 Task: Create Card Donor Stewardship Performance Review in Board Website Design and Development to Workspace Information Technology Consulting. Create Card Home Decor Review in Board Social Media Influencer Analytics and Reporting to Workspace Information Technology Consulting. Create Card Board Meeting Preparation in Board Customer Service Feedback Loop Implementation and Management to Workspace Information Technology Consulting
Action: Mouse moved to (45, 350)
Screenshot: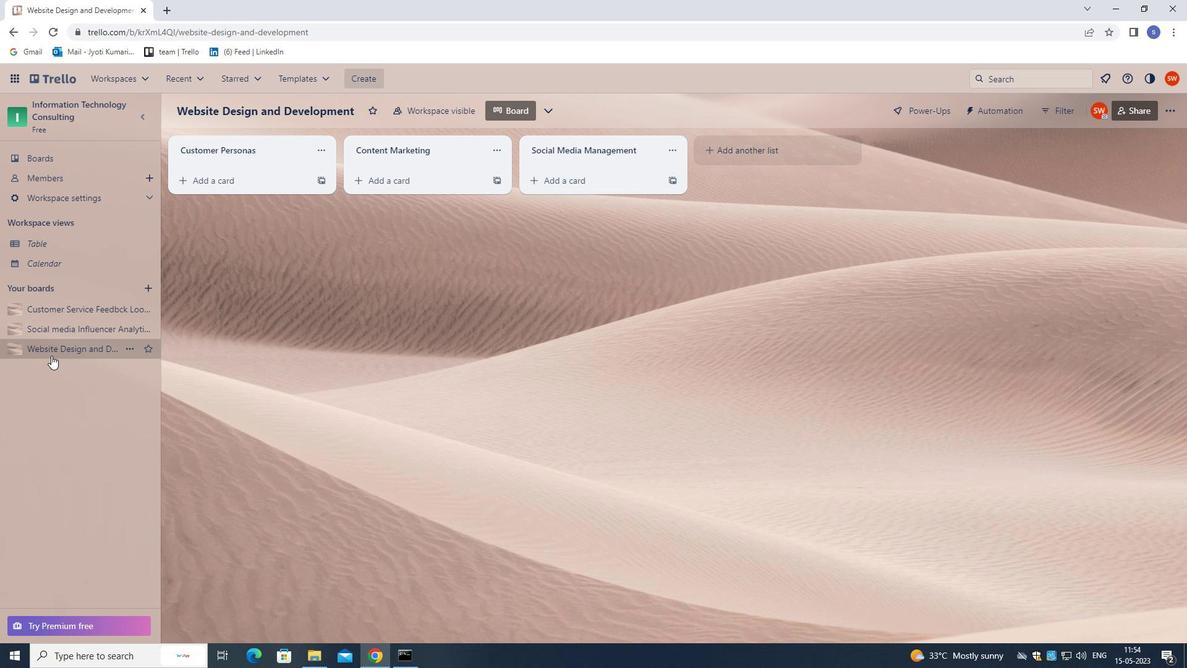 
Action: Mouse pressed left at (45, 350)
Screenshot: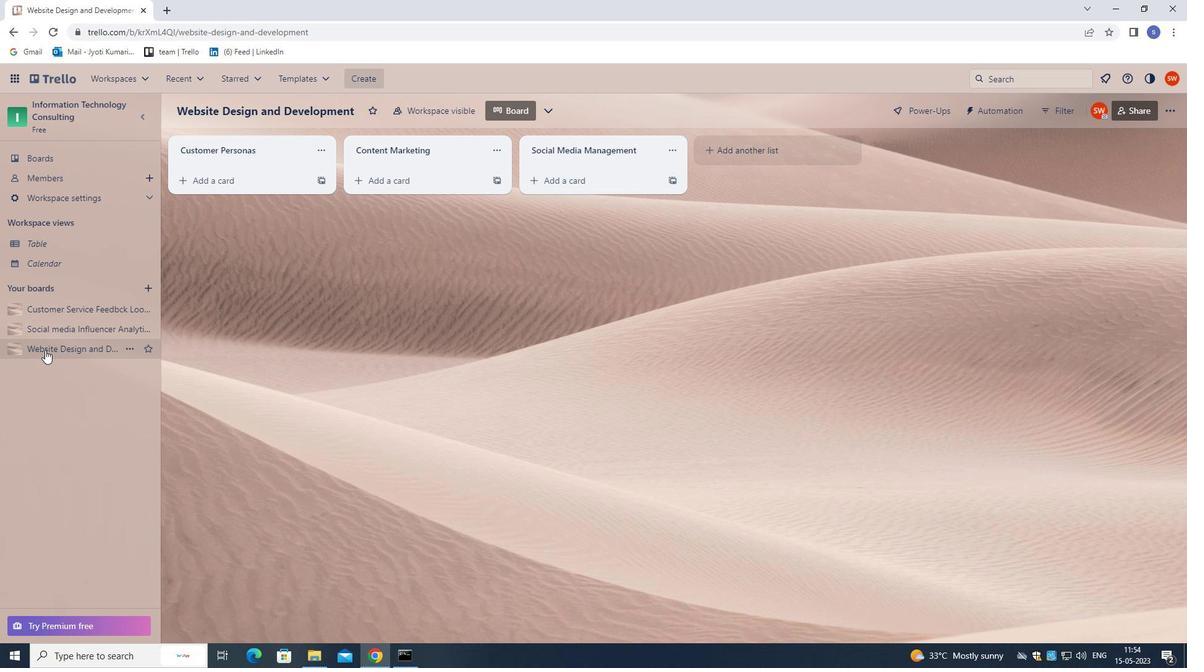 
Action: Mouse moved to (238, 183)
Screenshot: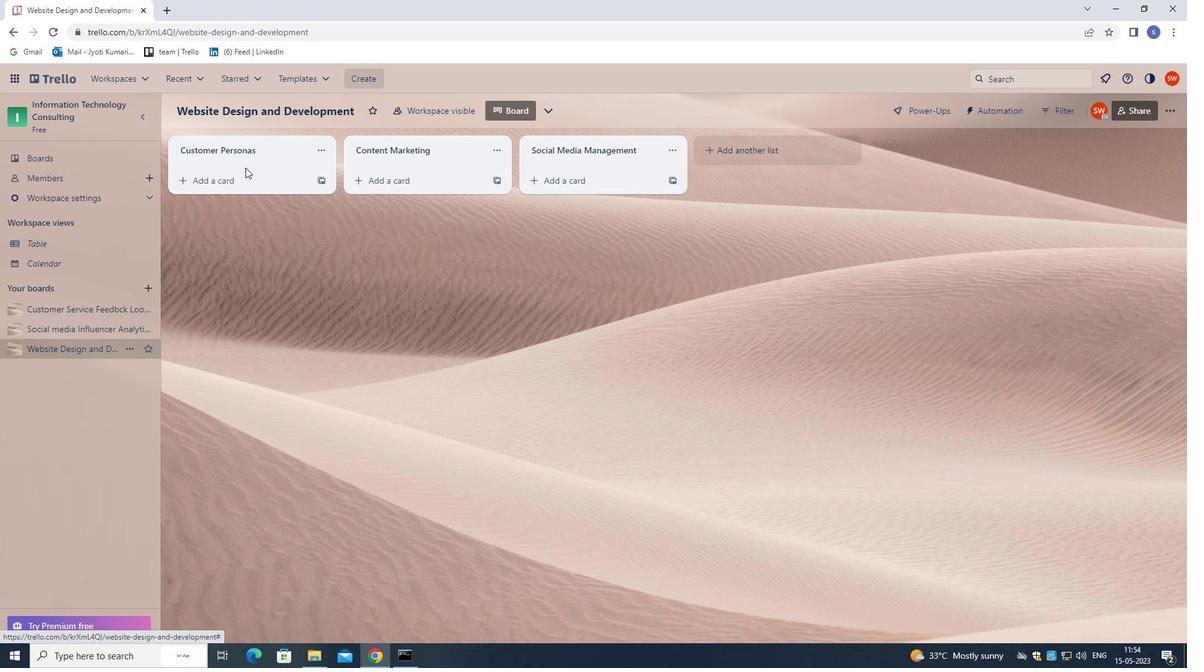 
Action: Mouse pressed left at (238, 183)
Screenshot: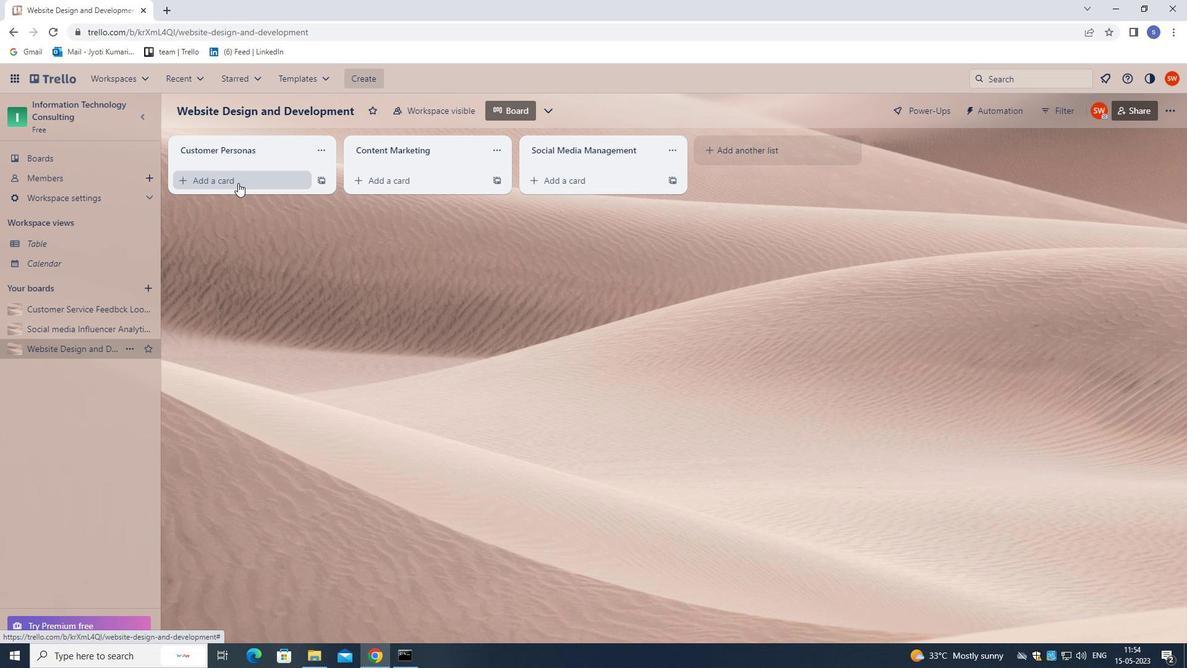 
Action: Mouse moved to (465, 408)
Screenshot: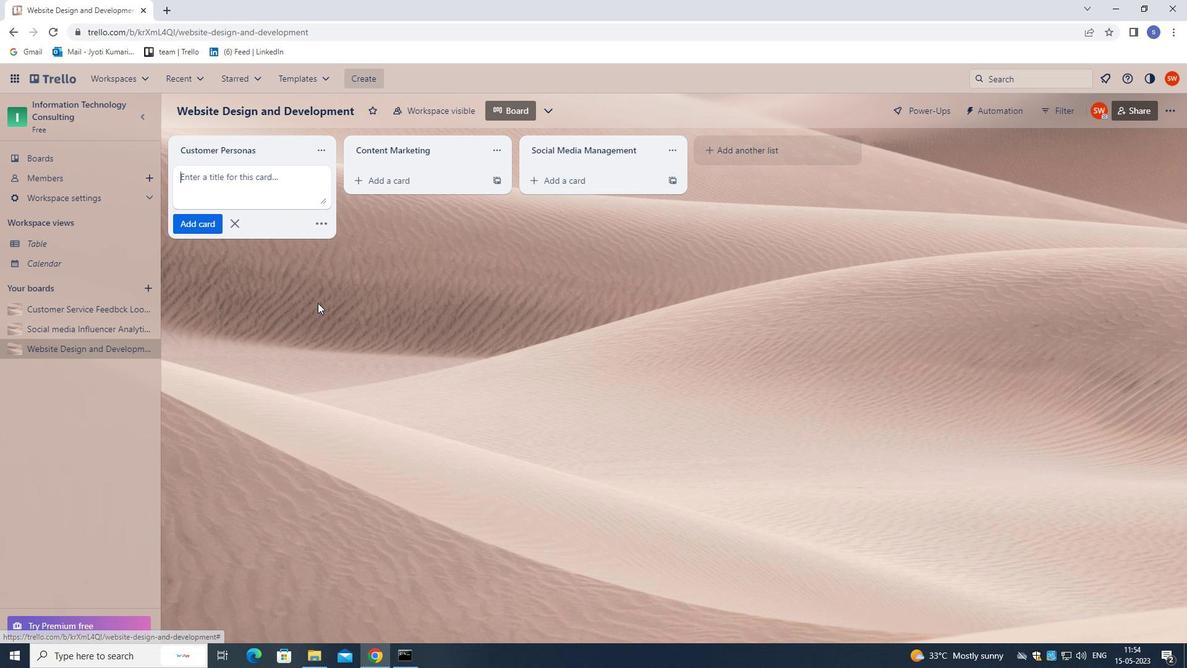 
Action: Key pressed <Key.shift>DONOR<Key.space><Key.shift><Key.shift>STEWARDSHIP<Key.space><Key.shift>PERFORMANCE<Key.space><Key.shift><Key.shift><Key.shift><Key.shift><Key.shift><Key.shift>REVIEW<Key.enter>
Screenshot: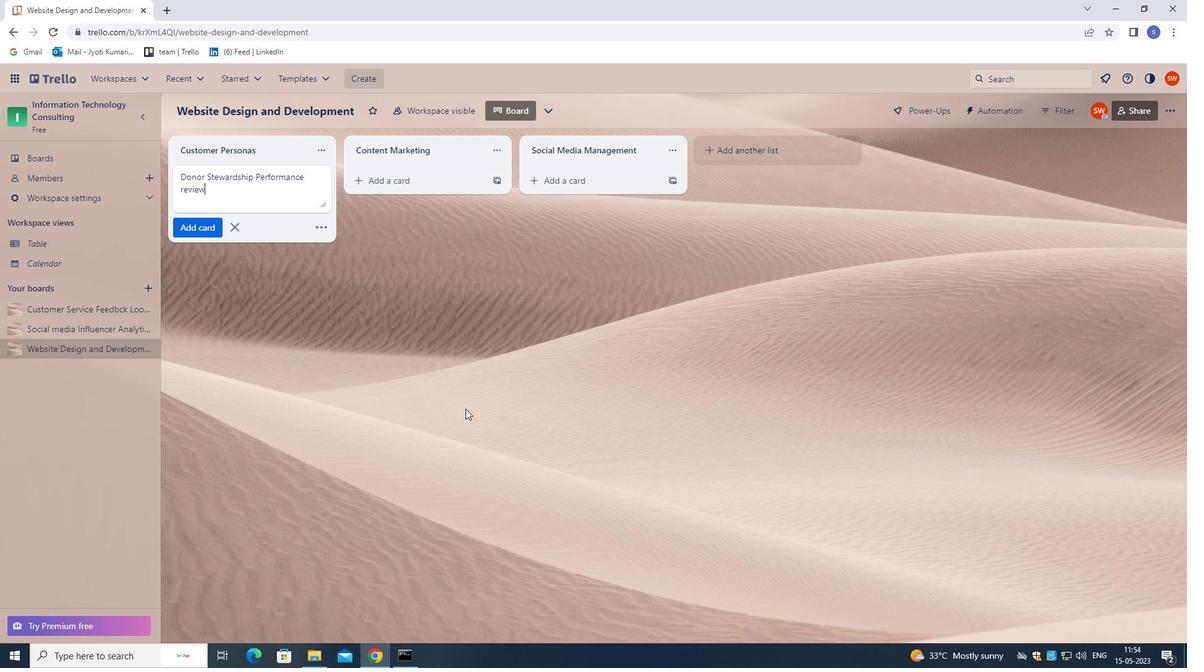 
Action: Mouse moved to (47, 327)
Screenshot: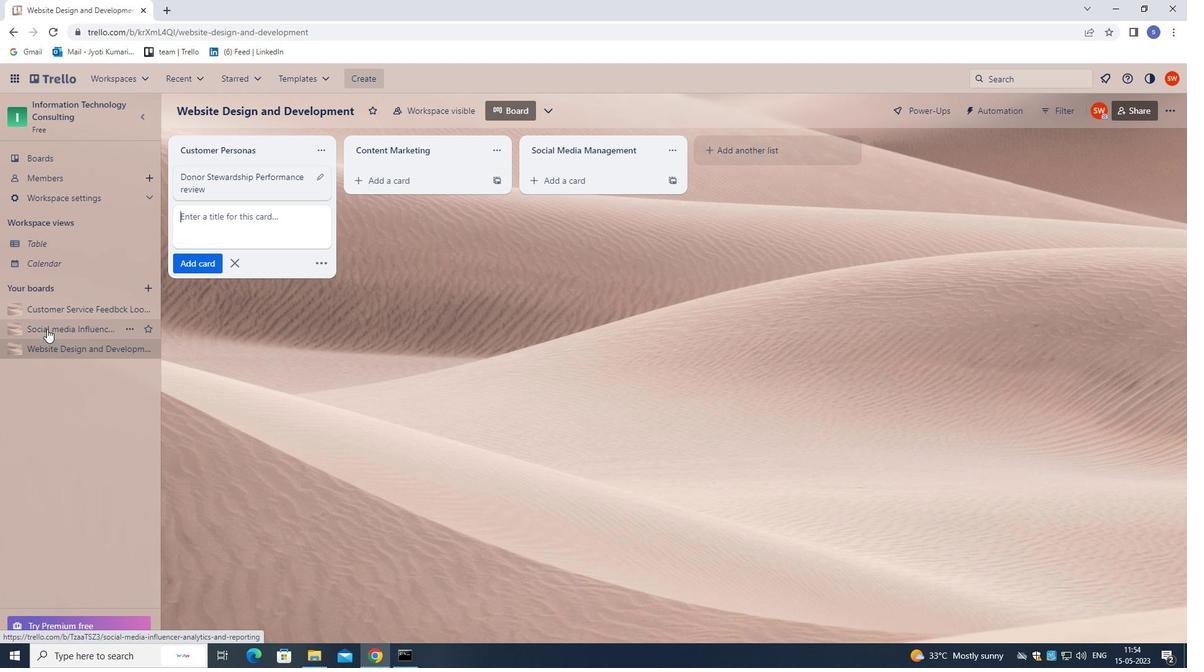 
Action: Mouse pressed left at (47, 327)
Screenshot: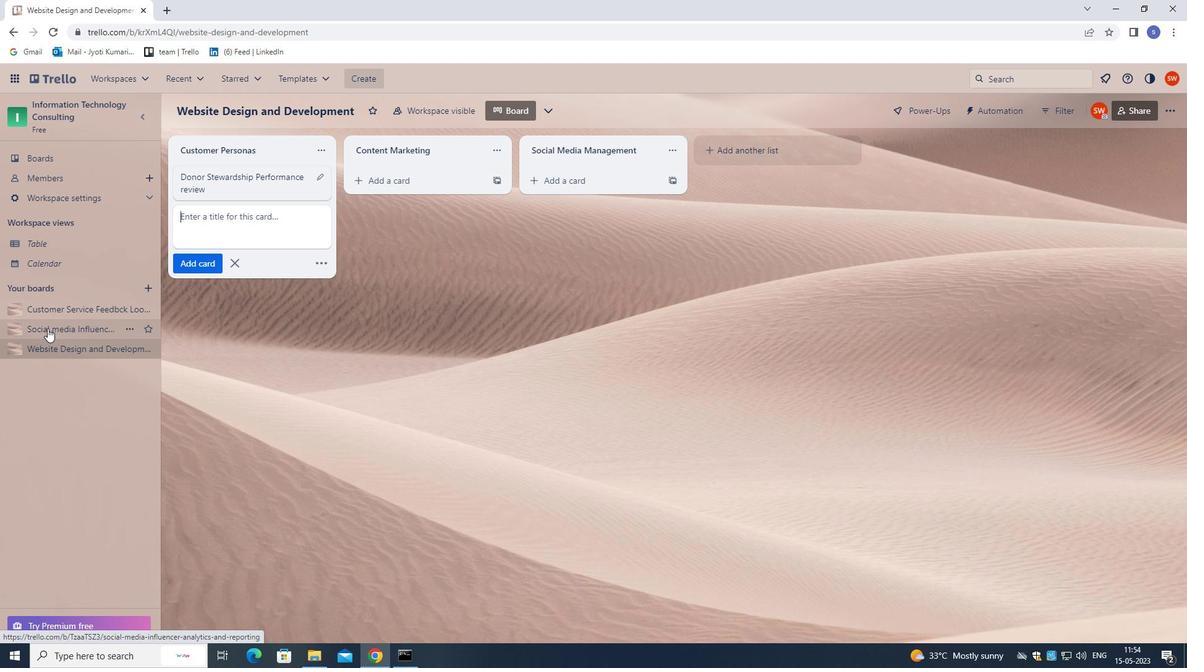 
Action: Mouse moved to (246, 184)
Screenshot: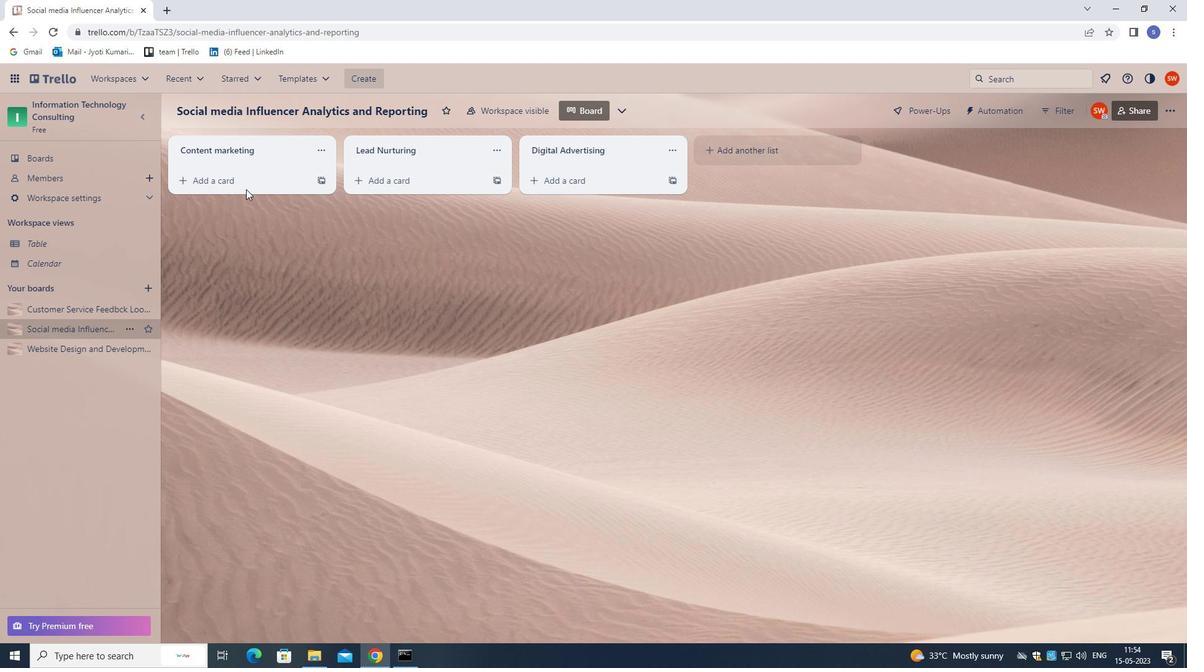 
Action: Mouse pressed left at (246, 184)
Screenshot: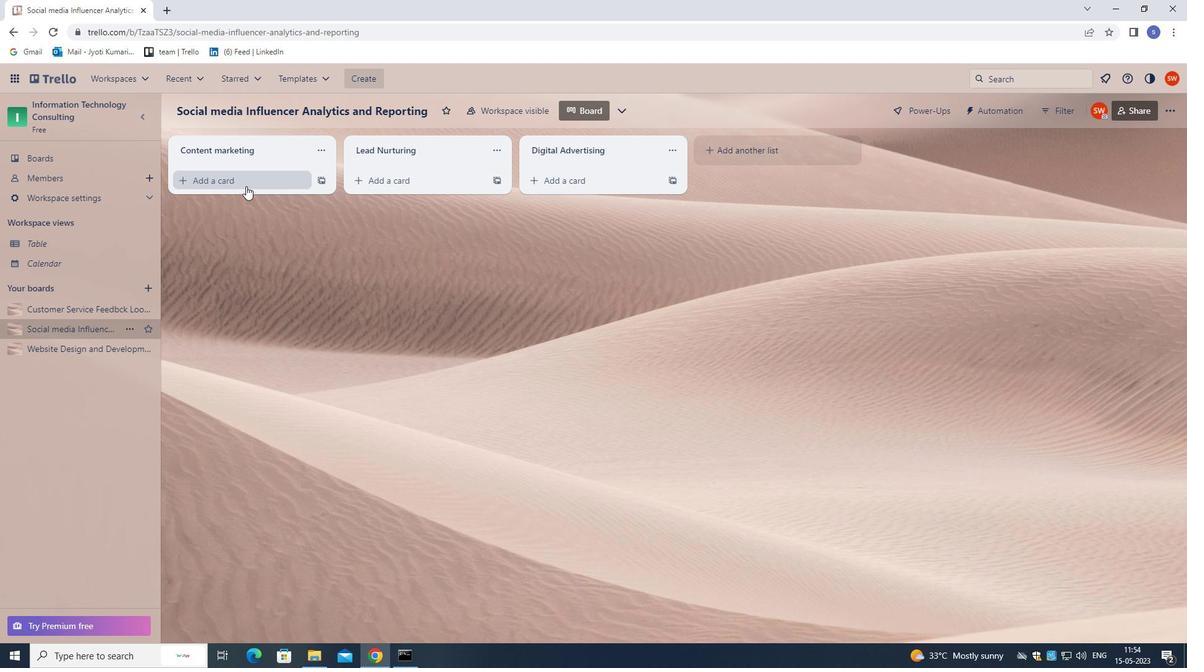 
Action: Mouse moved to (363, 518)
Screenshot: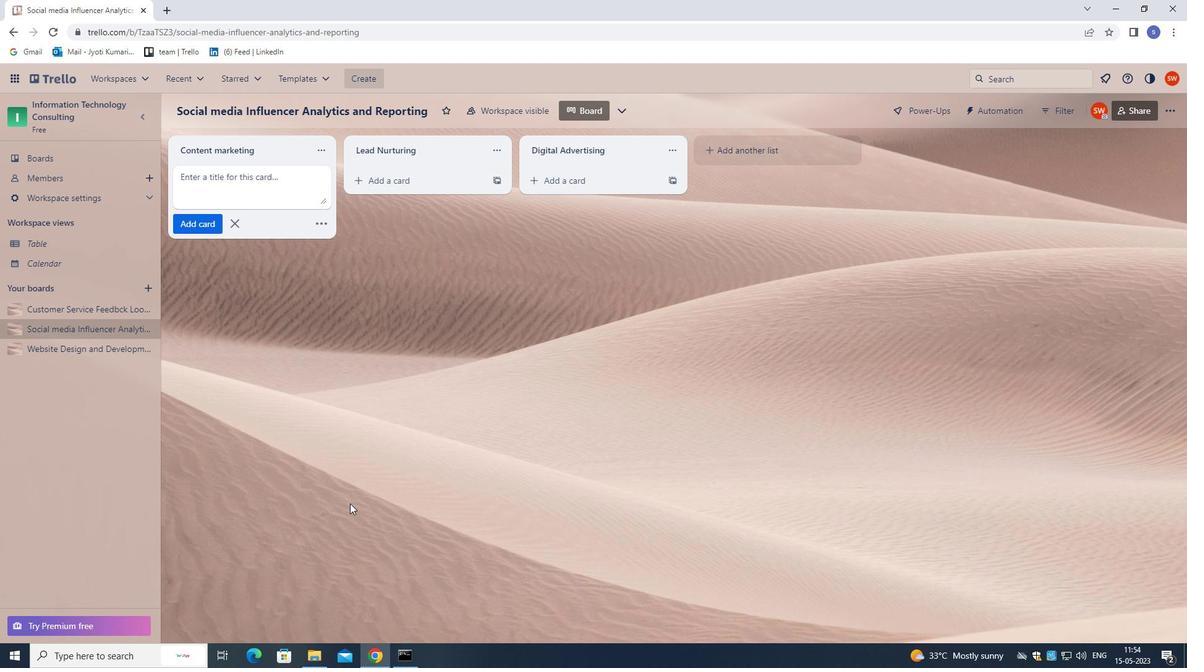 
Action: Key pressed <Key.shift><Key.shift>G<Key.backspace>HOME<Key.space><Key.shift>DECOR<Key.space><Key.shift><Key.shift><Key.shift><Key.shift><Key.shift><Key.shift><Key.shift><Key.shift><Key.shift><Key.shift><Key.shift><Key.shift><Key.shift><Key.shift><Key.shift><Key.shift><Key.shift><Key.shift><Key.shift><Key.shift><Key.shift><Key.shift>REVIEW<Key.enter>
Screenshot: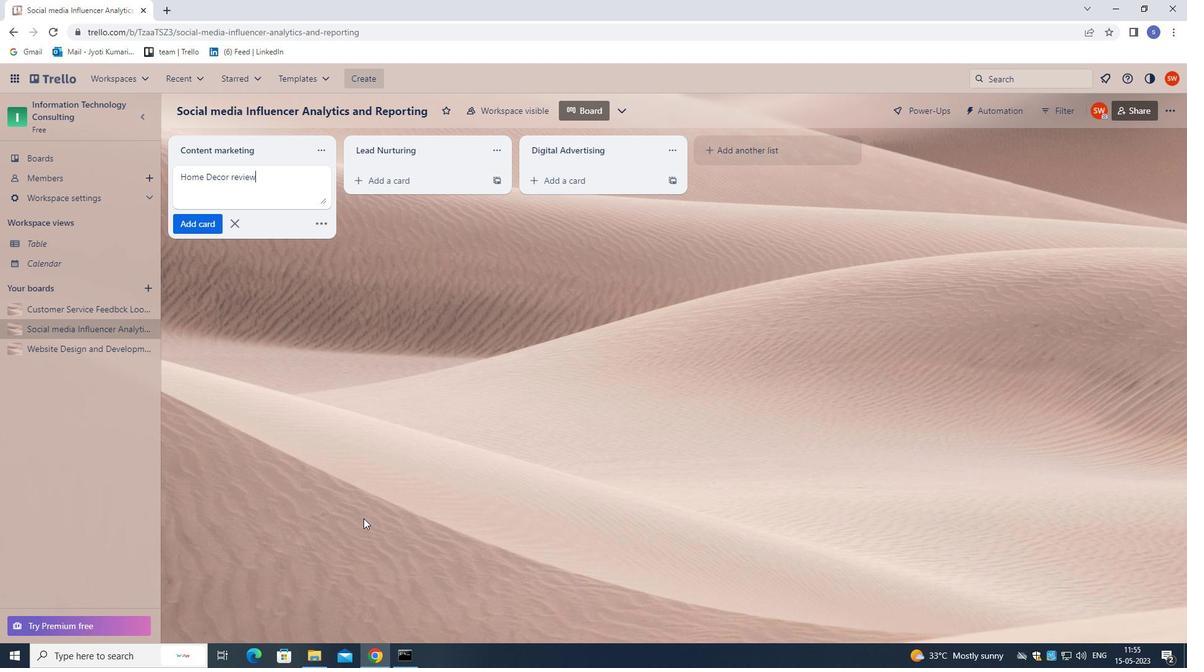 
Action: Mouse moved to (51, 308)
Screenshot: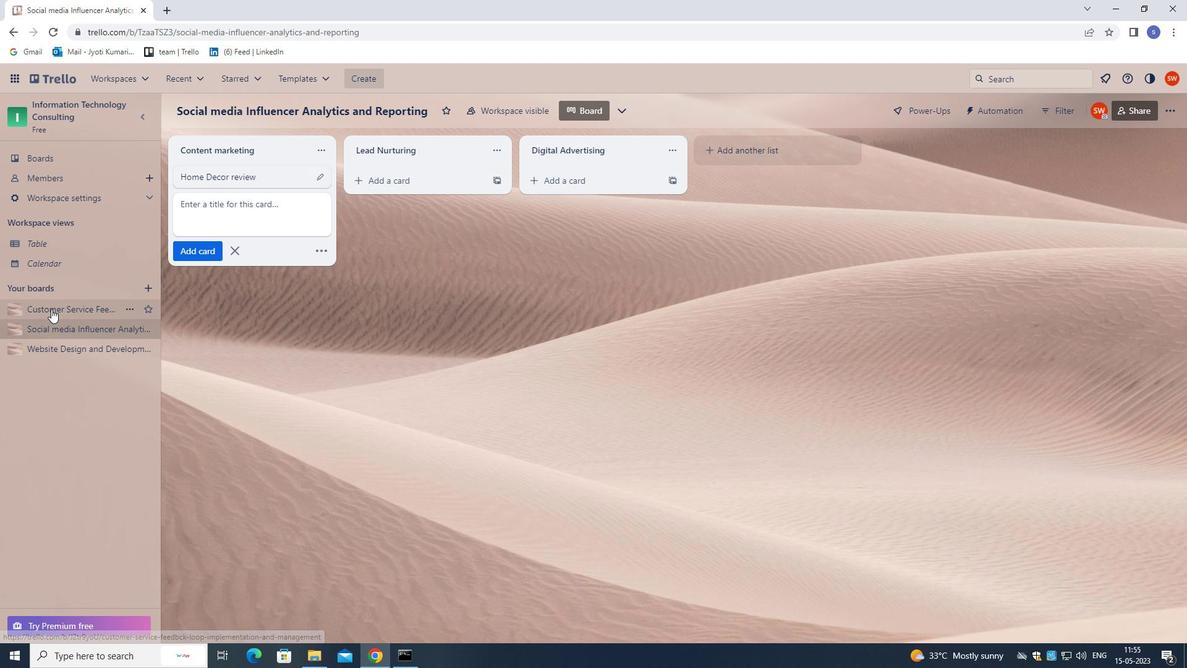 
Action: Mouse pressed left at (51, 308)
Screenshot: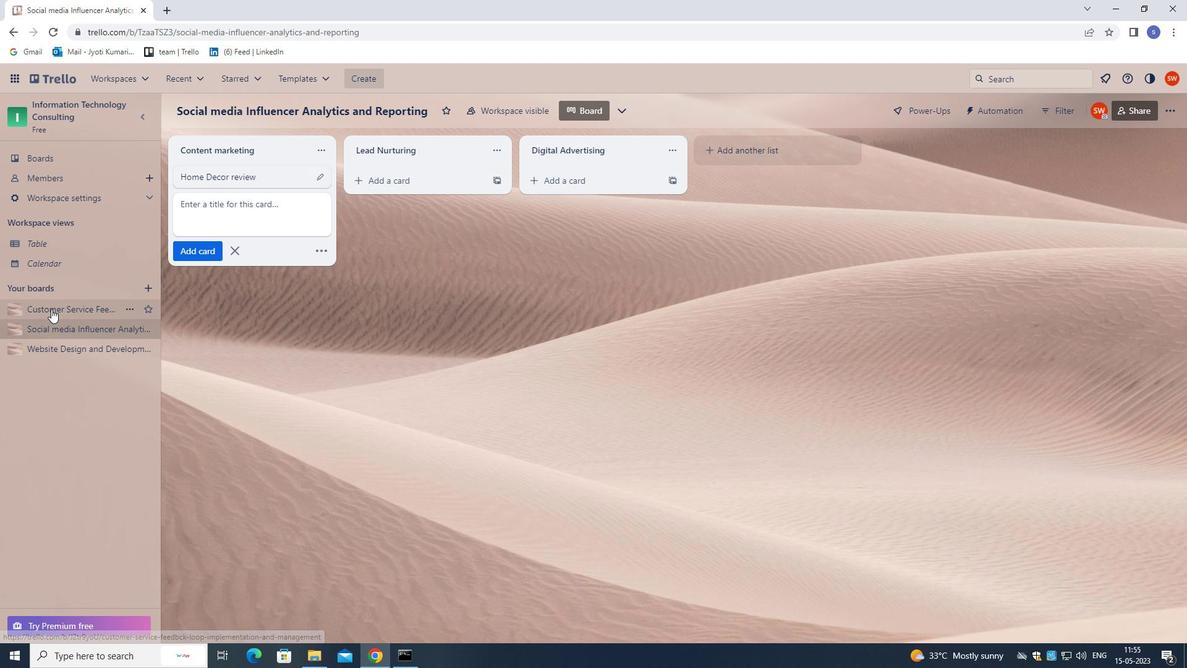 
Action: Mouse moved to (218, 182)
Screenshot: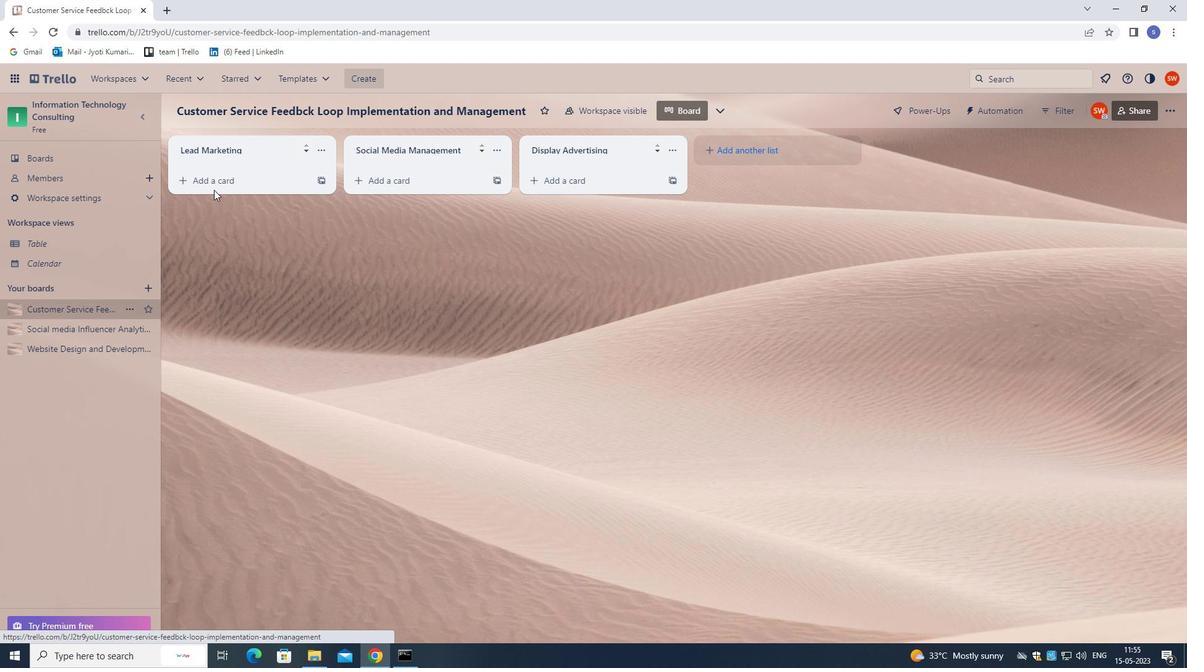 
Action: Mouse pressed left at (218, 182)
Screenshot: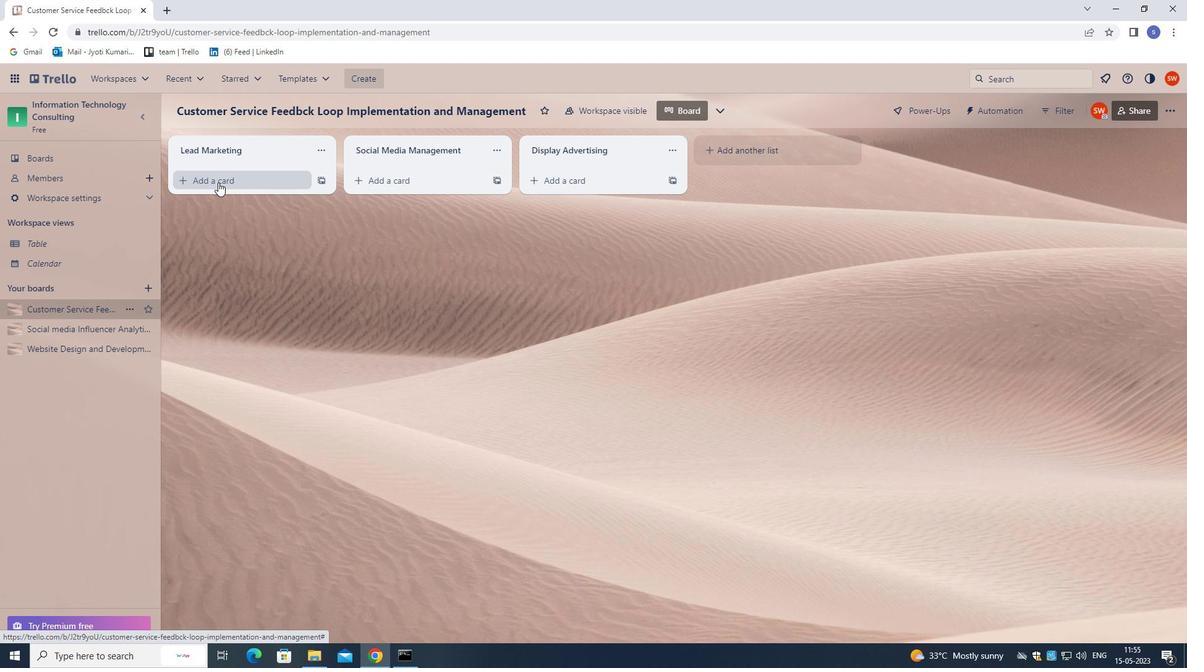 
Action: Mouse moved to (343, 485)
Screenshot: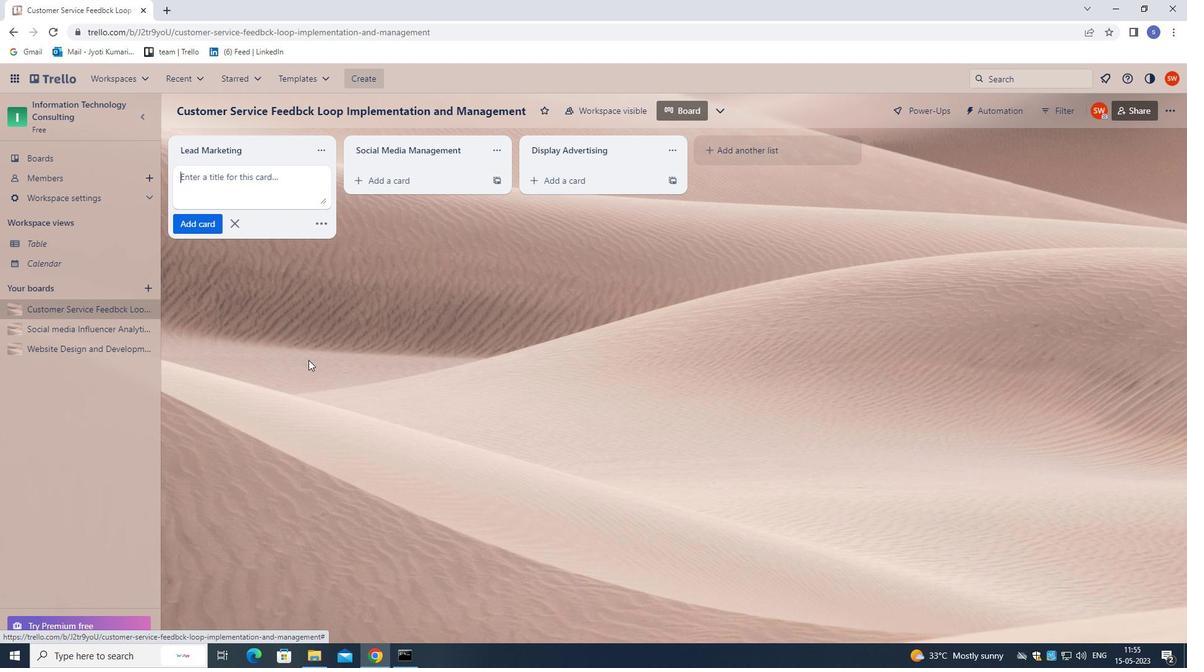
Action: Key pressed <Key.shift>BOARD<Key.space><Key.shift><Key.shift><Key.shift><Key.shift><Key.shift><Key.shift><Key.shift><Key.shift><Key.shift>MEETING<Key.space><Key.shift>PREPRATION<Key.enter>
Screenshot: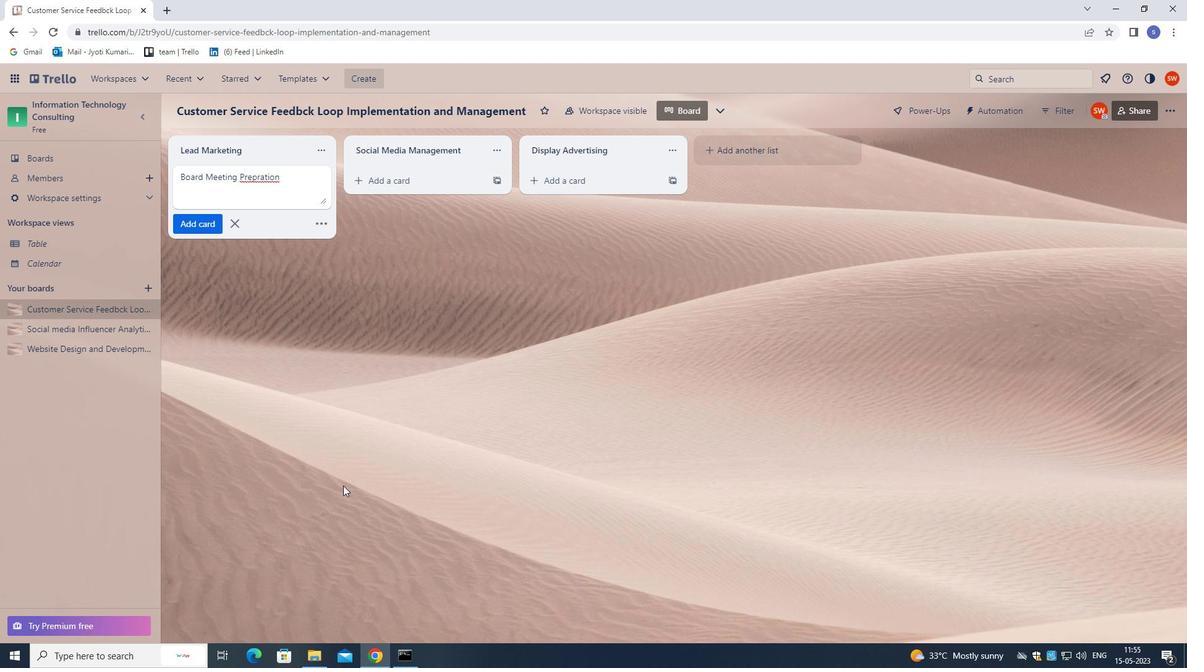 
Action: Mouse moved to (338, 475)
Screenshot: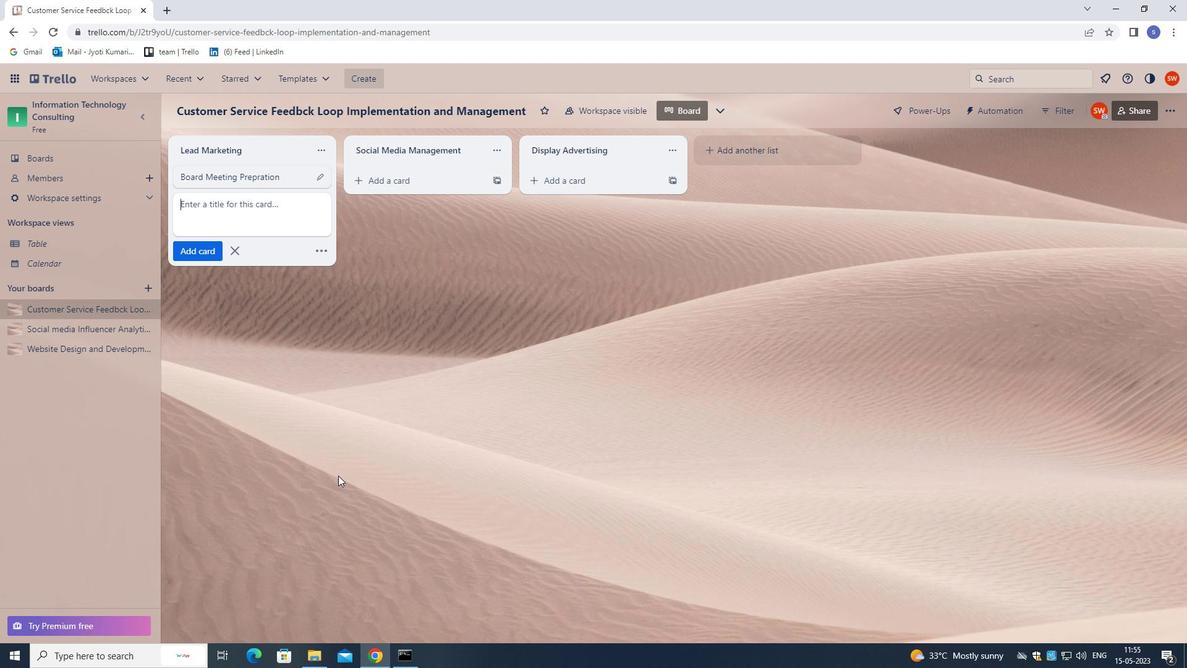 
